 Task: Change the page order to down, then over.
Action: Mouse moved to (76, 138)
Screenshot: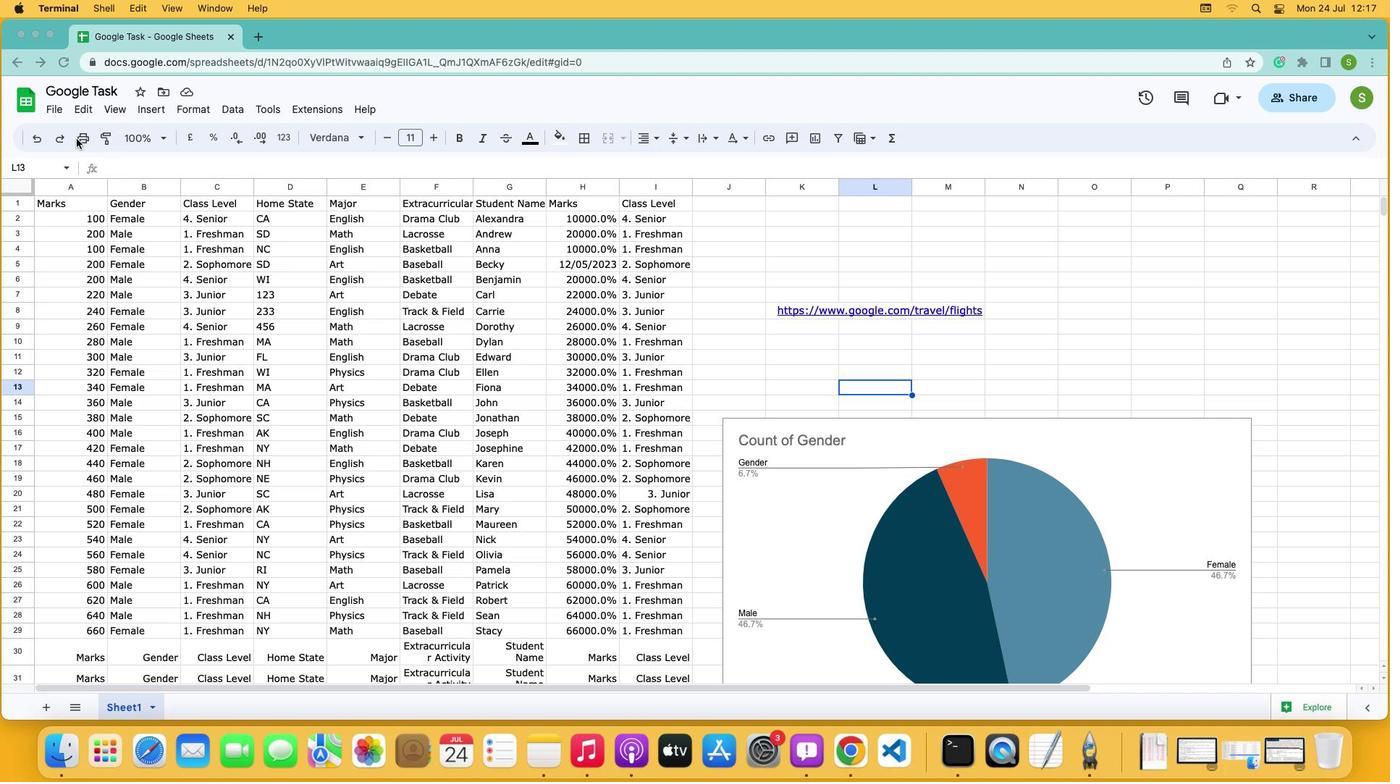 
Action: Mouse pressed left at (76, 138)
Screenshot: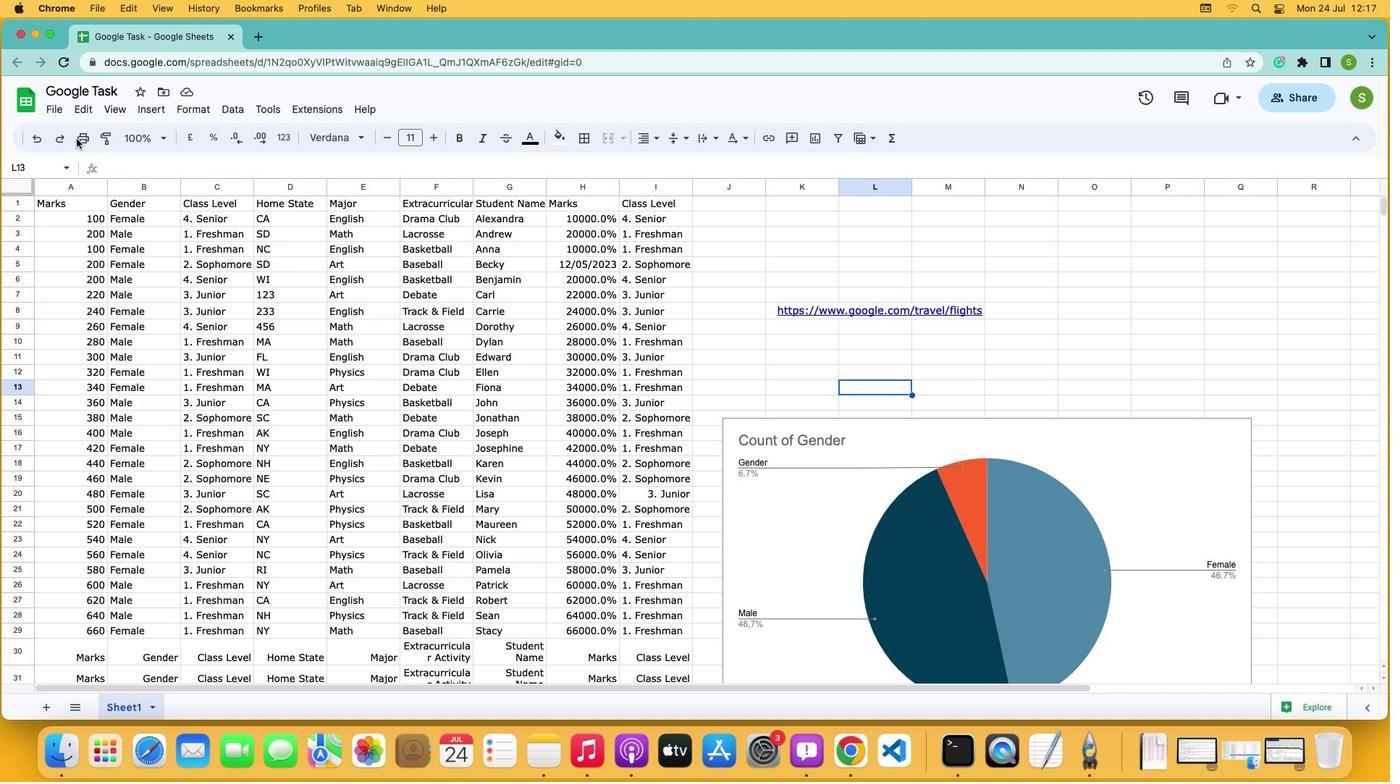 
Action: Mouse moved to (79, 136)
Screenshot: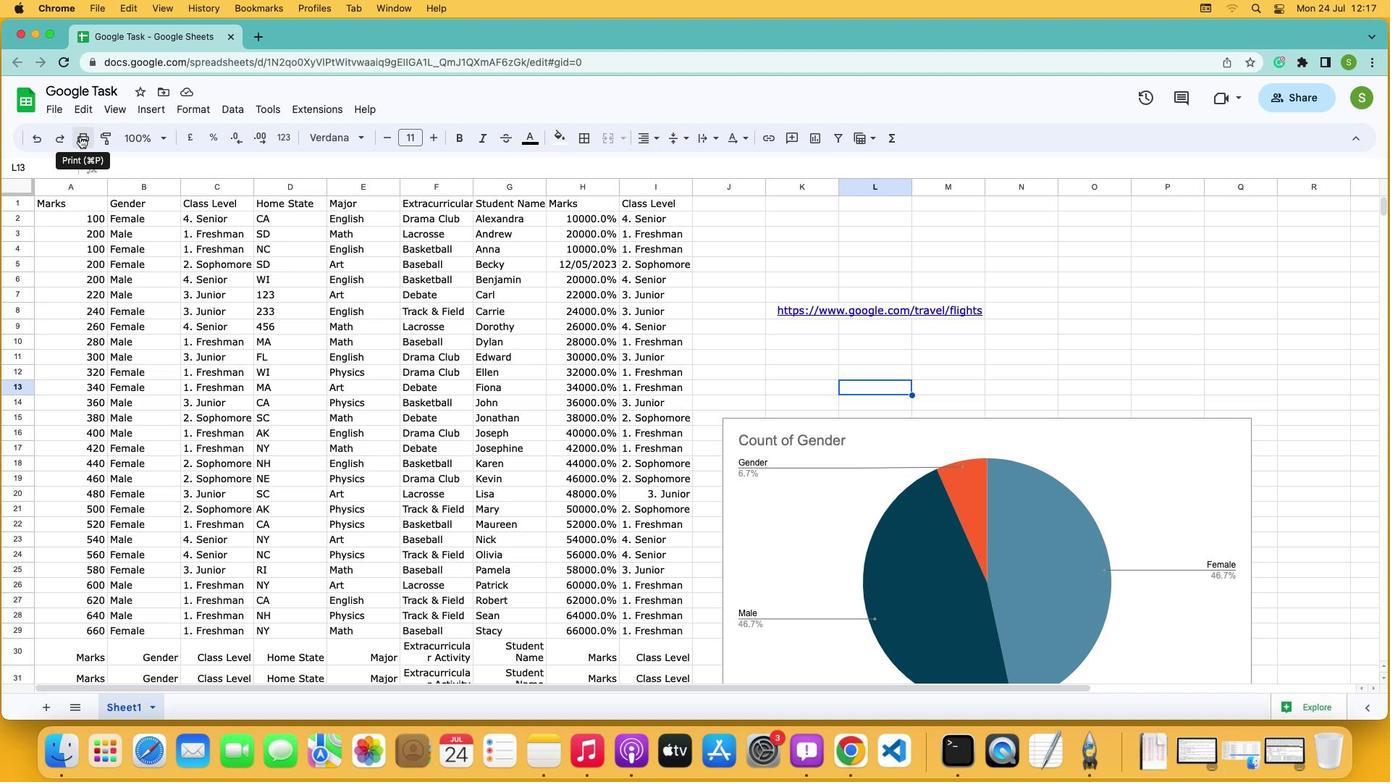 
Action: Mouse pressed left at (79, 136)
Screenshot: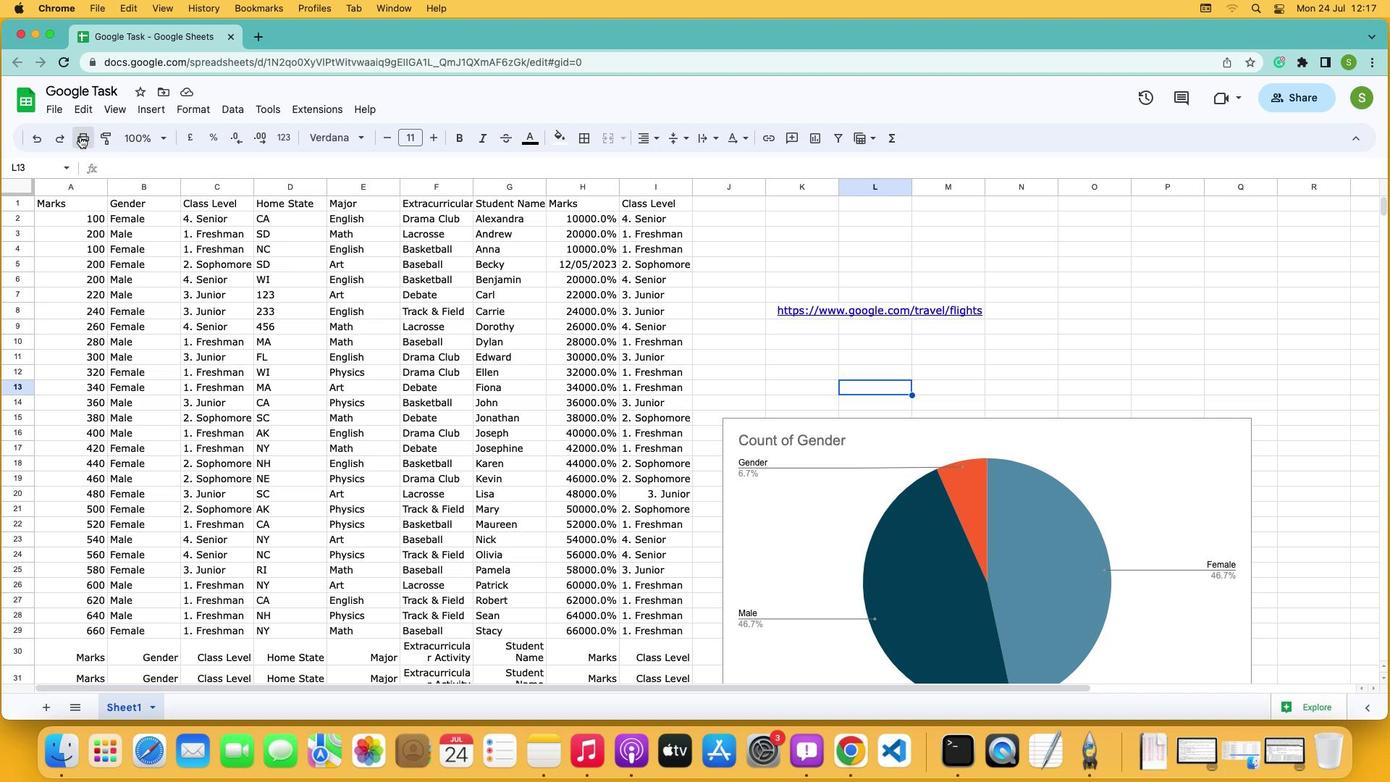
Action: Mouse moved to (1361, 467)
Screenshot: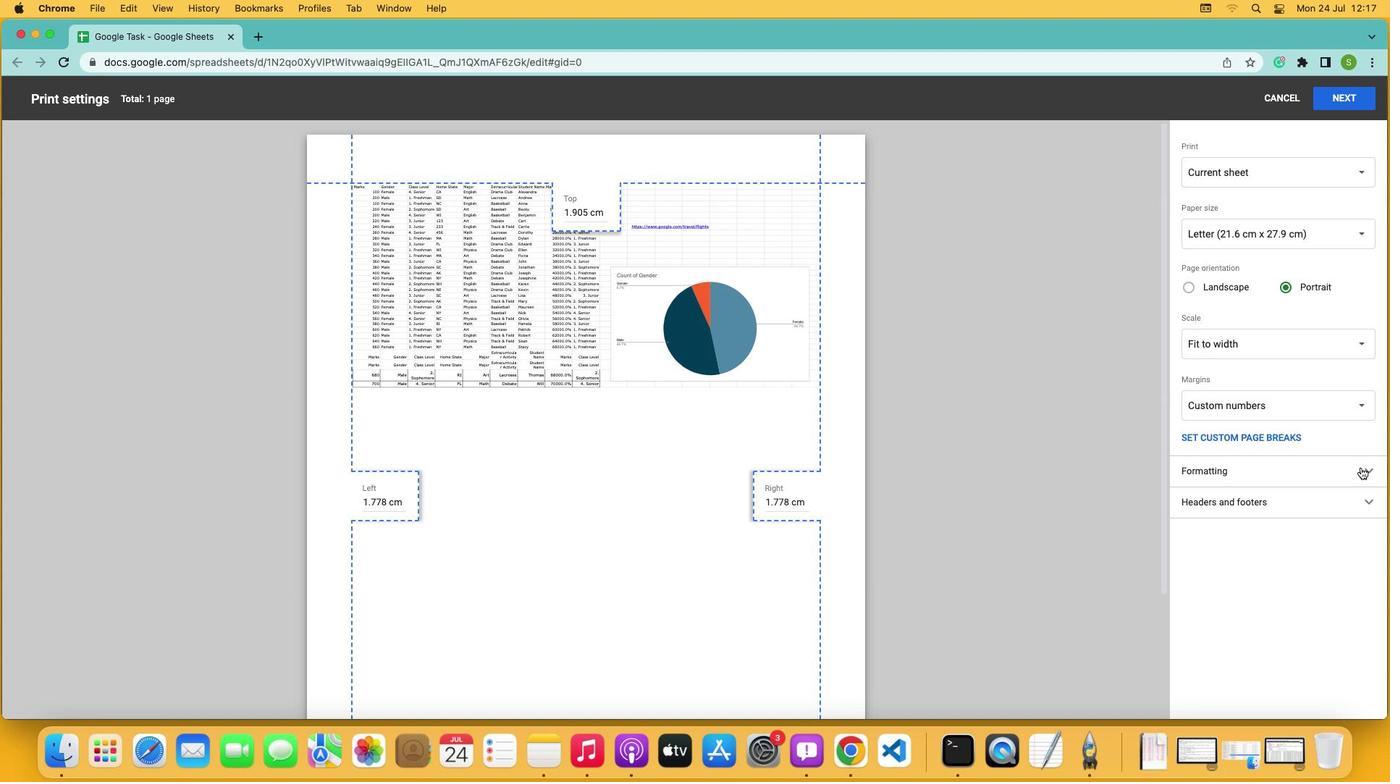 
Action: Mouse pressed left at (1361, 467)
Screenshot: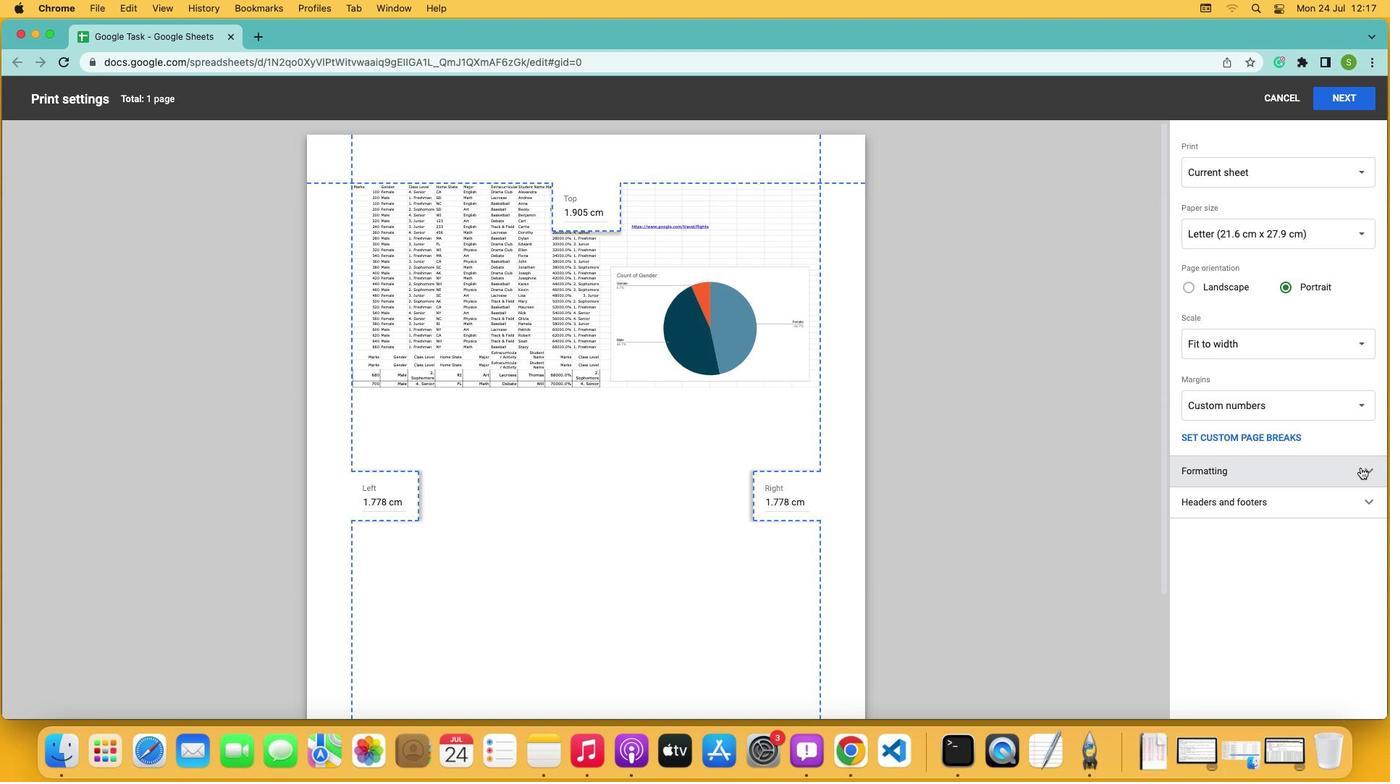 
Action: Mouse moved to (1368, 570)
Screenshot: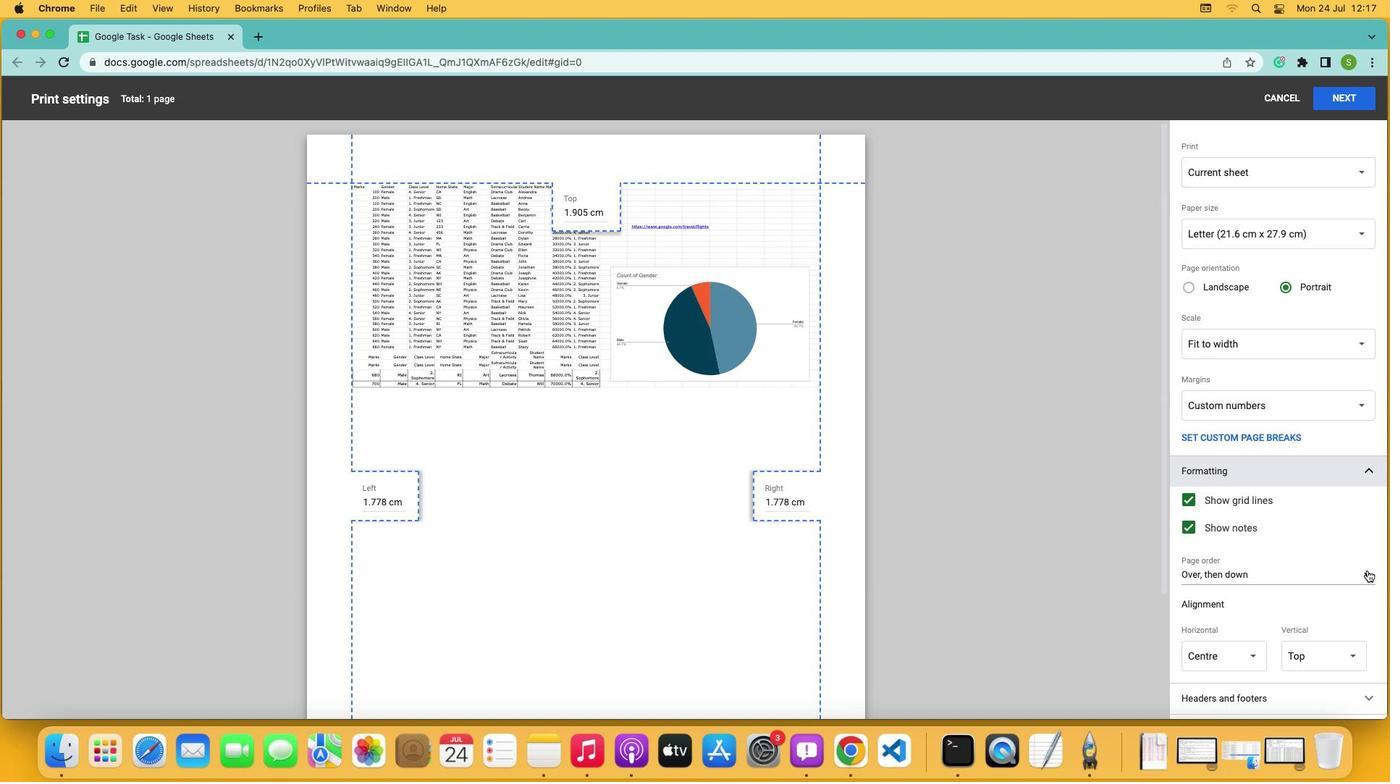 
Action: Mouse pressed left at (1368, 570)
Screenshot: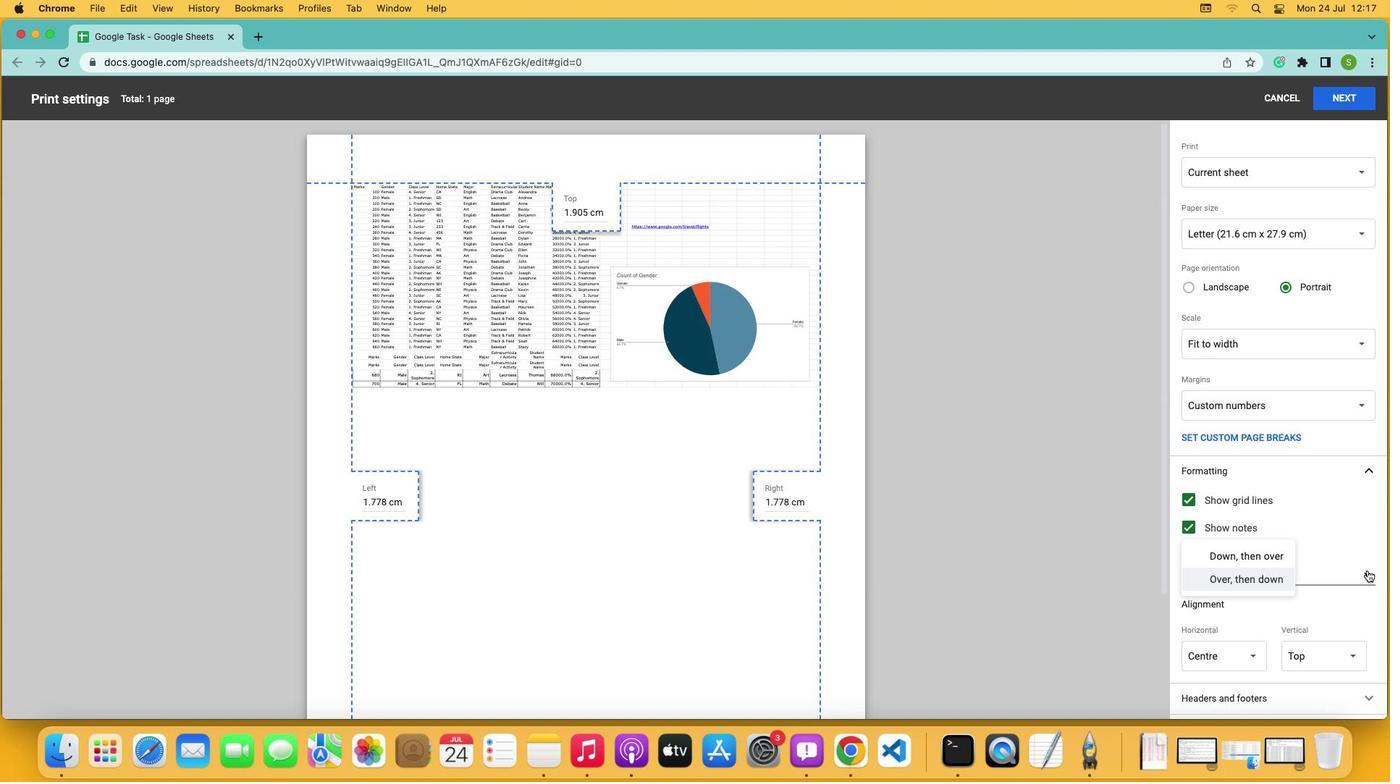 
Action: Mouse moved to (1228, 557)
Screenshot: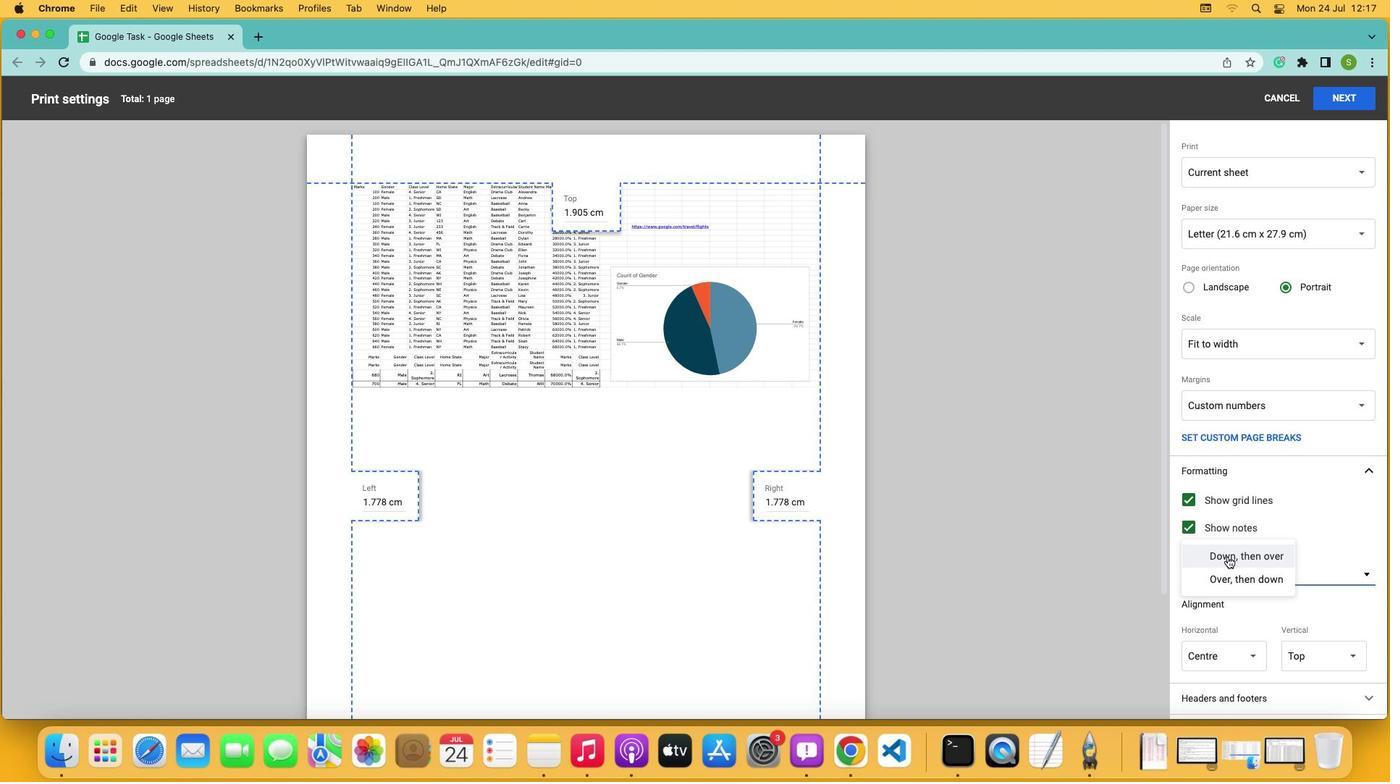 
Action: Mouse pressed left at (1228, 557)
Screenshot: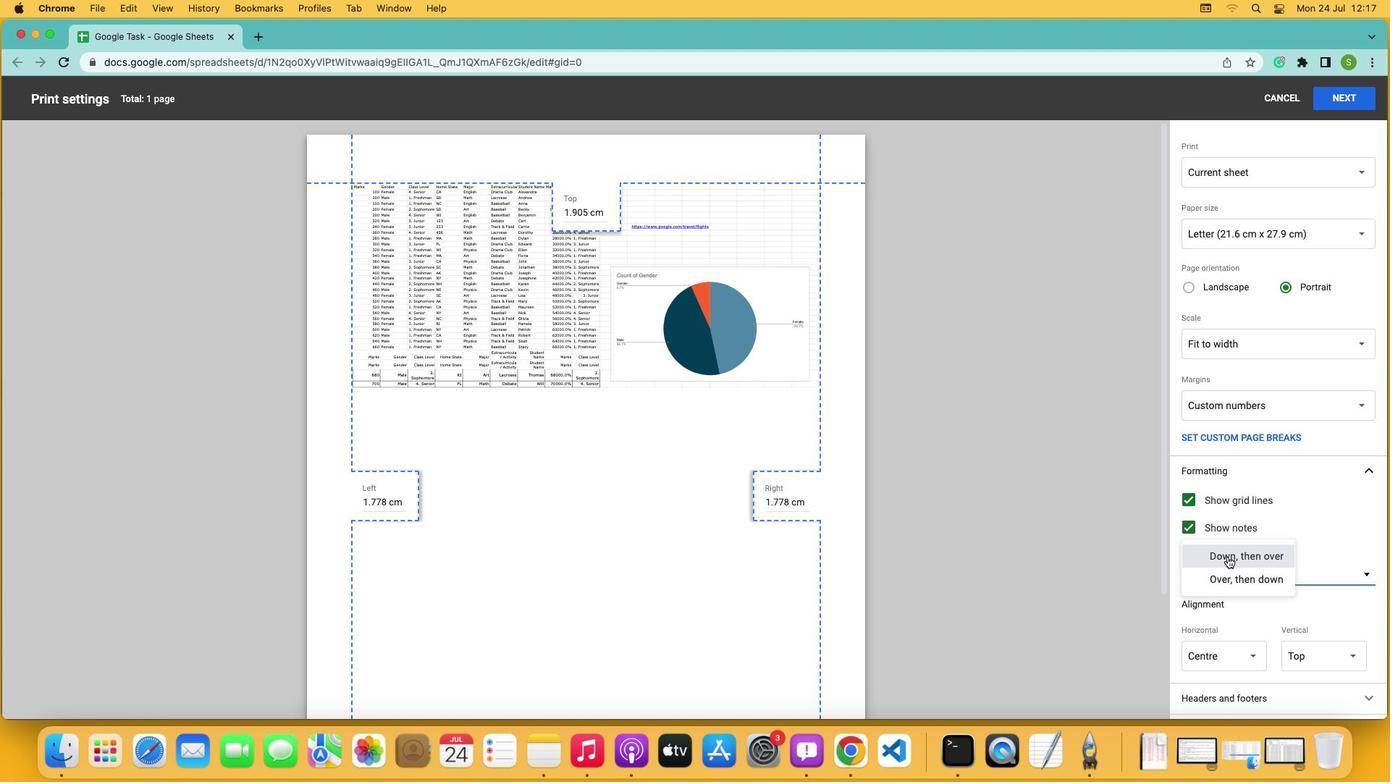 
